 Task: Create New Vendor with Vendor Name: Sheaffer, Billing Address Line1: 241 South Applegate St., Billing Address Line2: Wayne, Billing Address Line3: TX 77904
Action: Mouse moved to (201, 34)
Screenshot: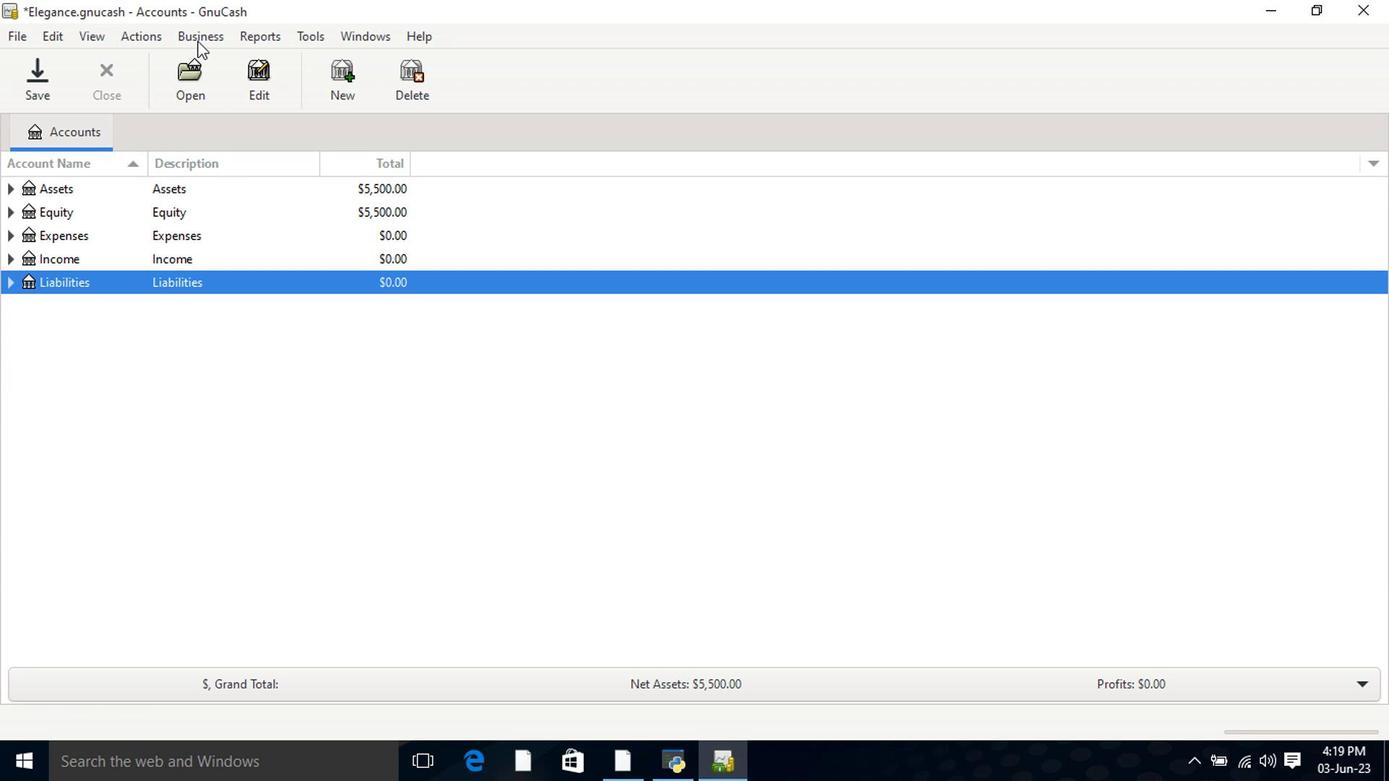 
Action: Mouse pressed left at (201, 34)
Screenshot: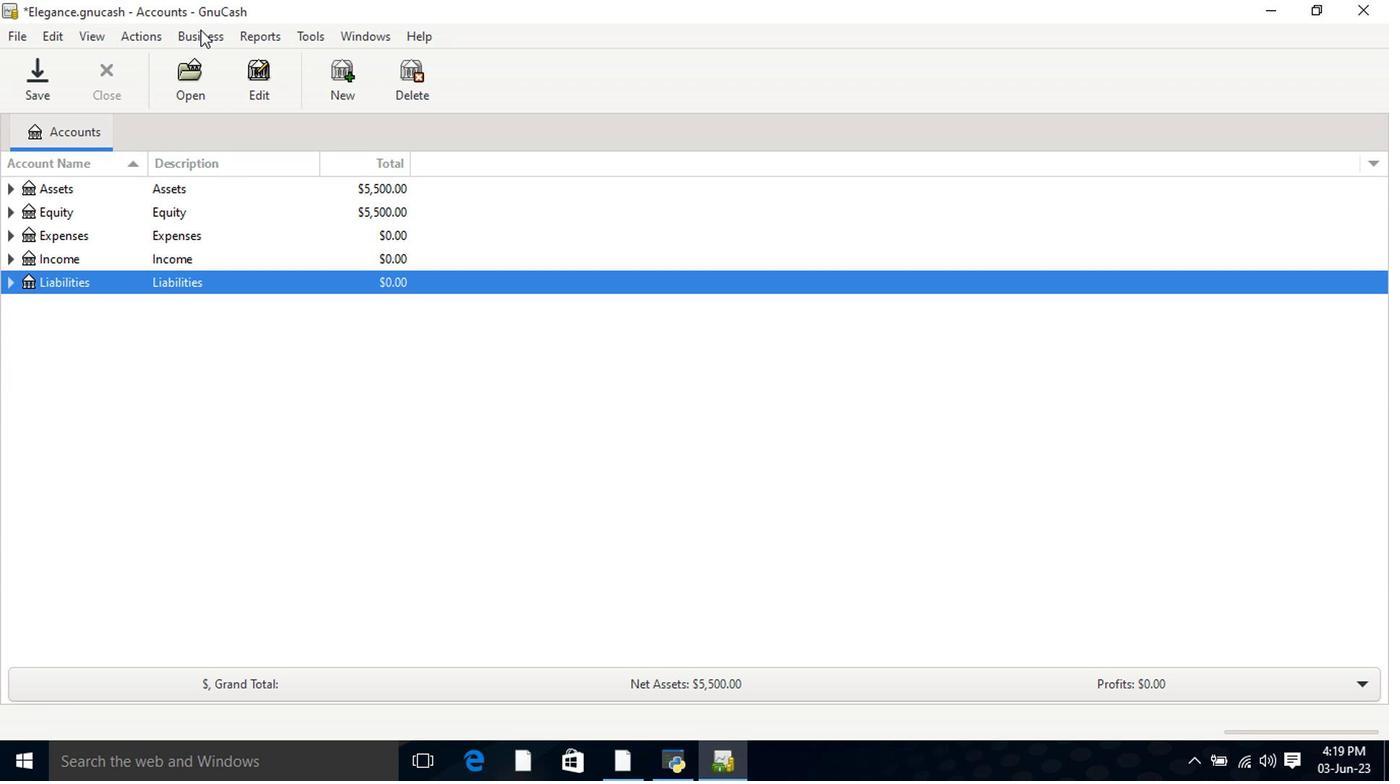 
Action: Mouse moved to (206, 83)
Screenshot: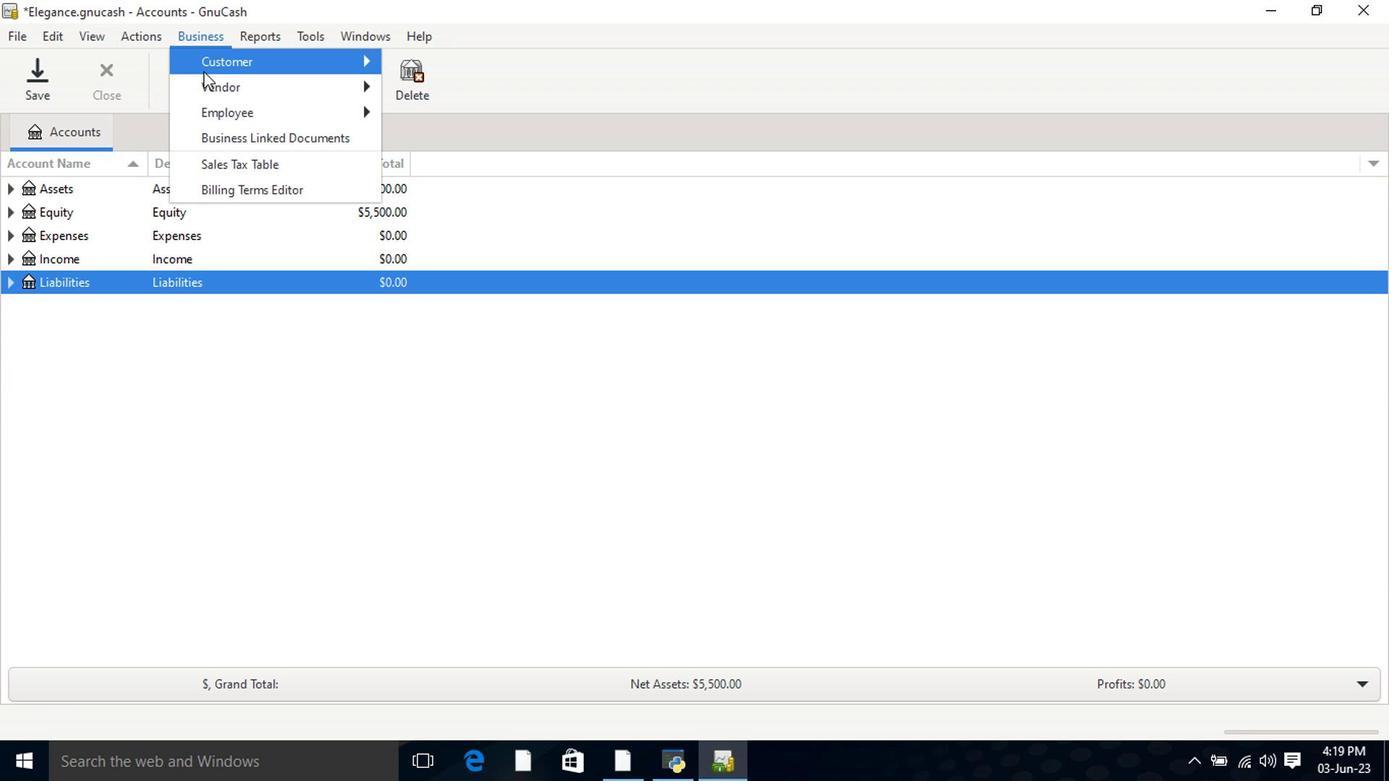 
Action: Mouse pressed left at (206, 83)
Screenshot: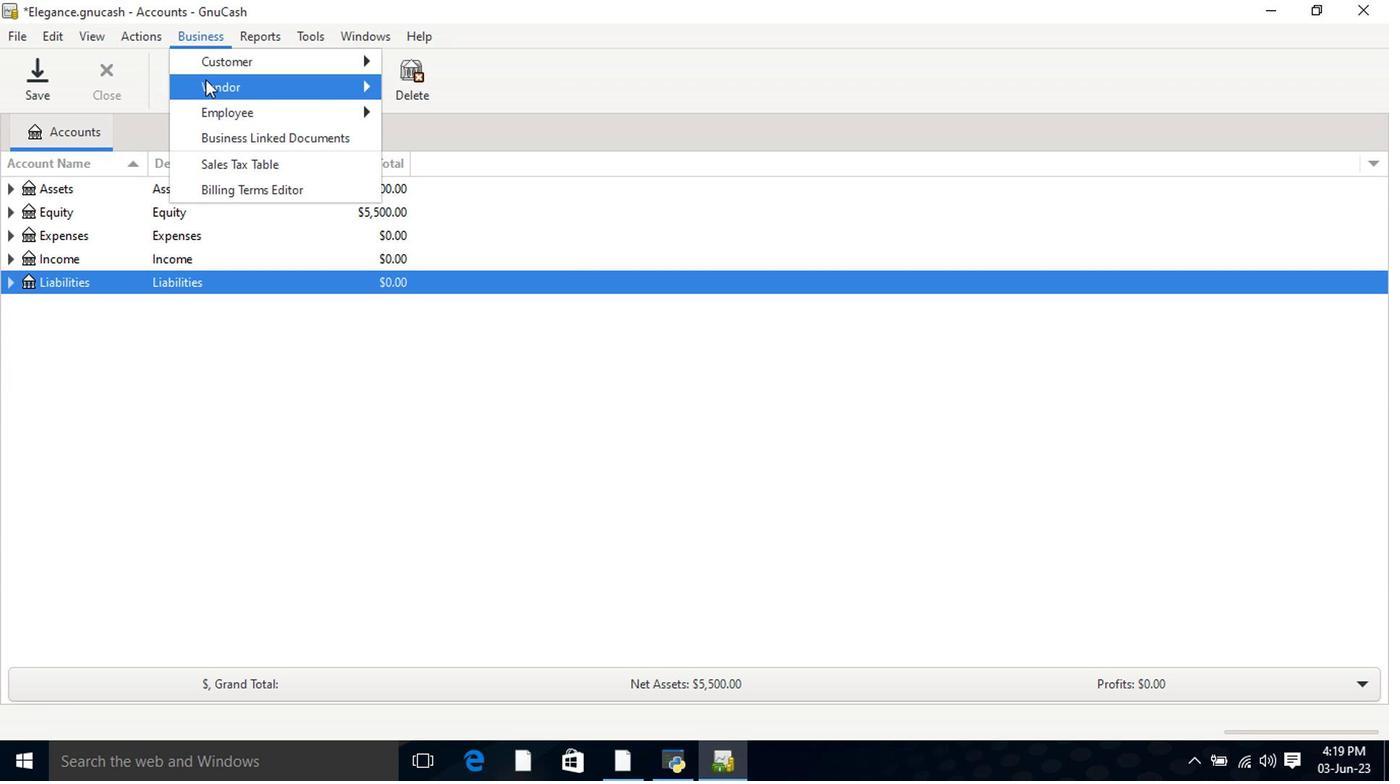 
Action: Mouse moved to (419, 112)
Screenshot: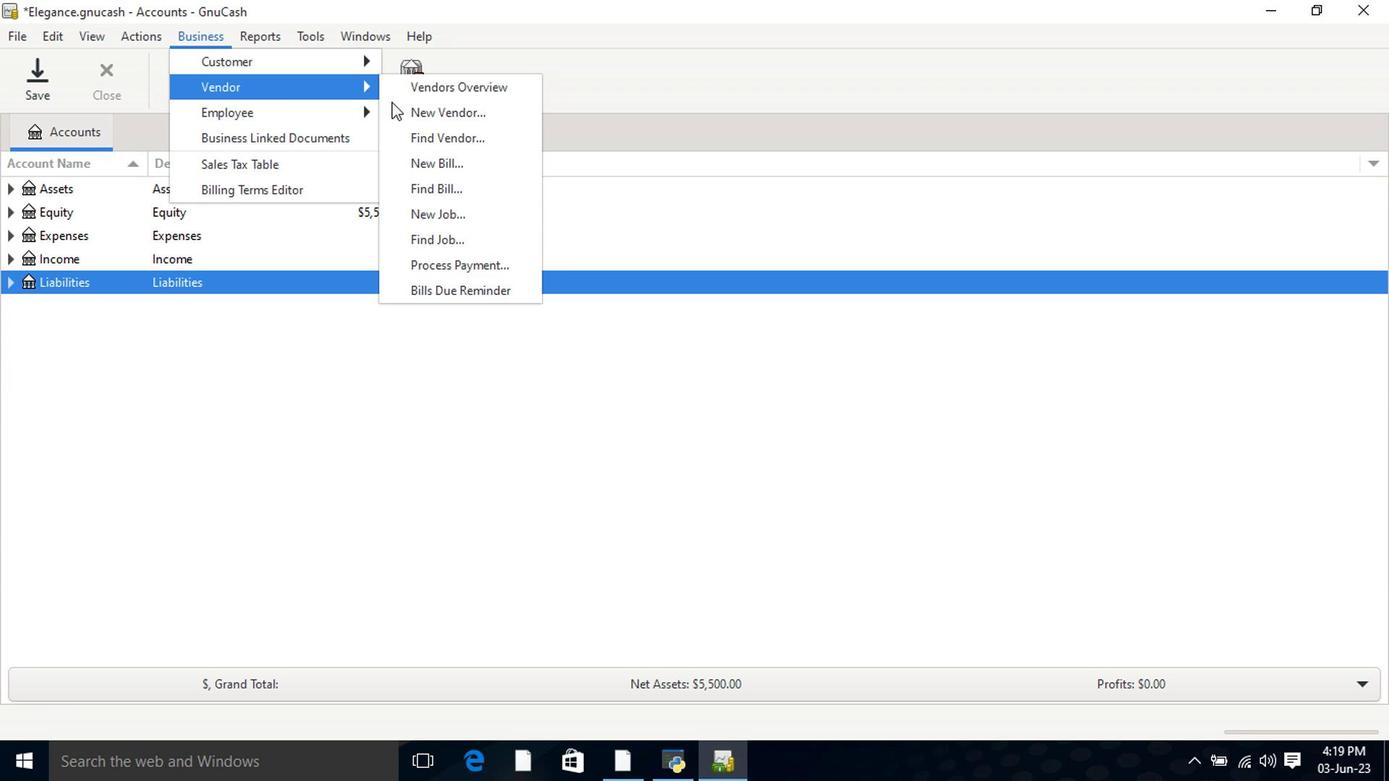 
Action: Mouse pressed left at (419, 112)
Screenshot: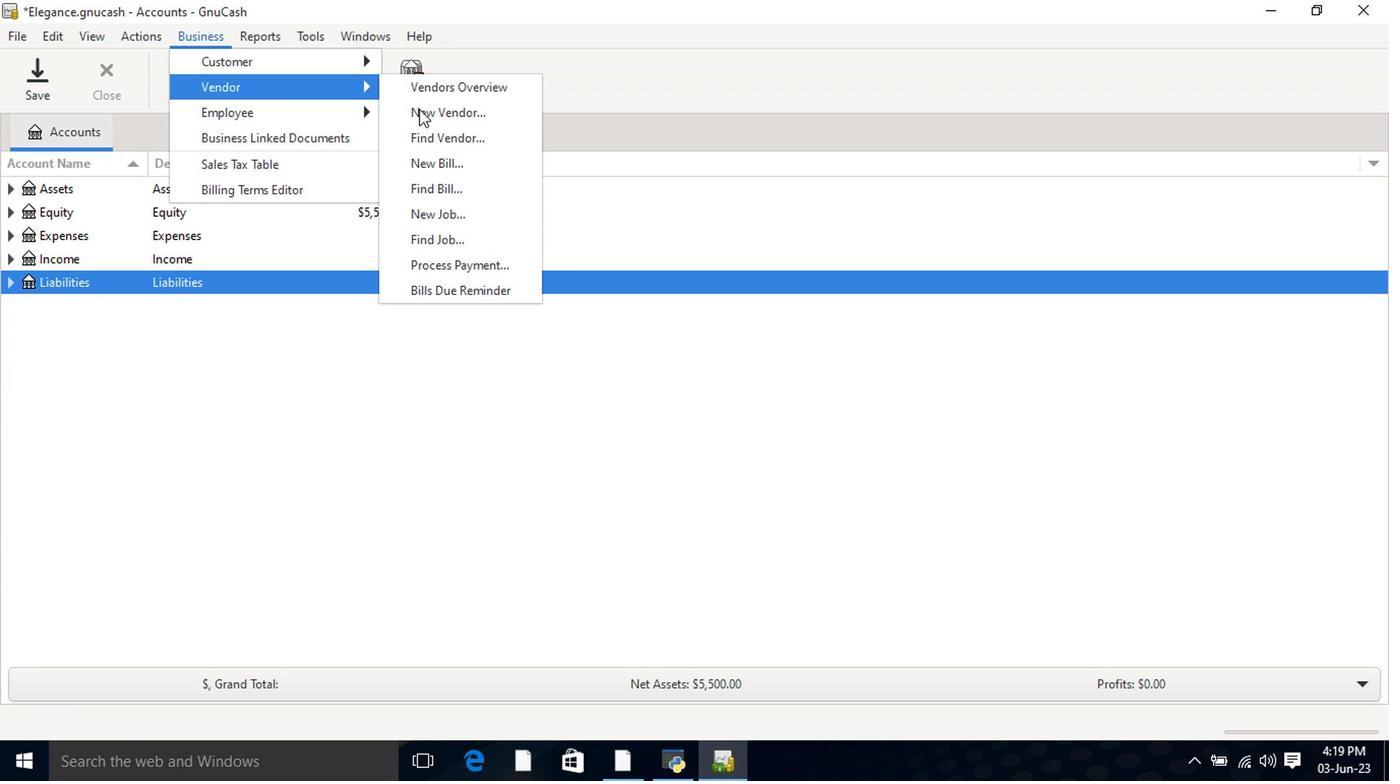 
Action: Mouse moved to (700, 231)
Screenshot: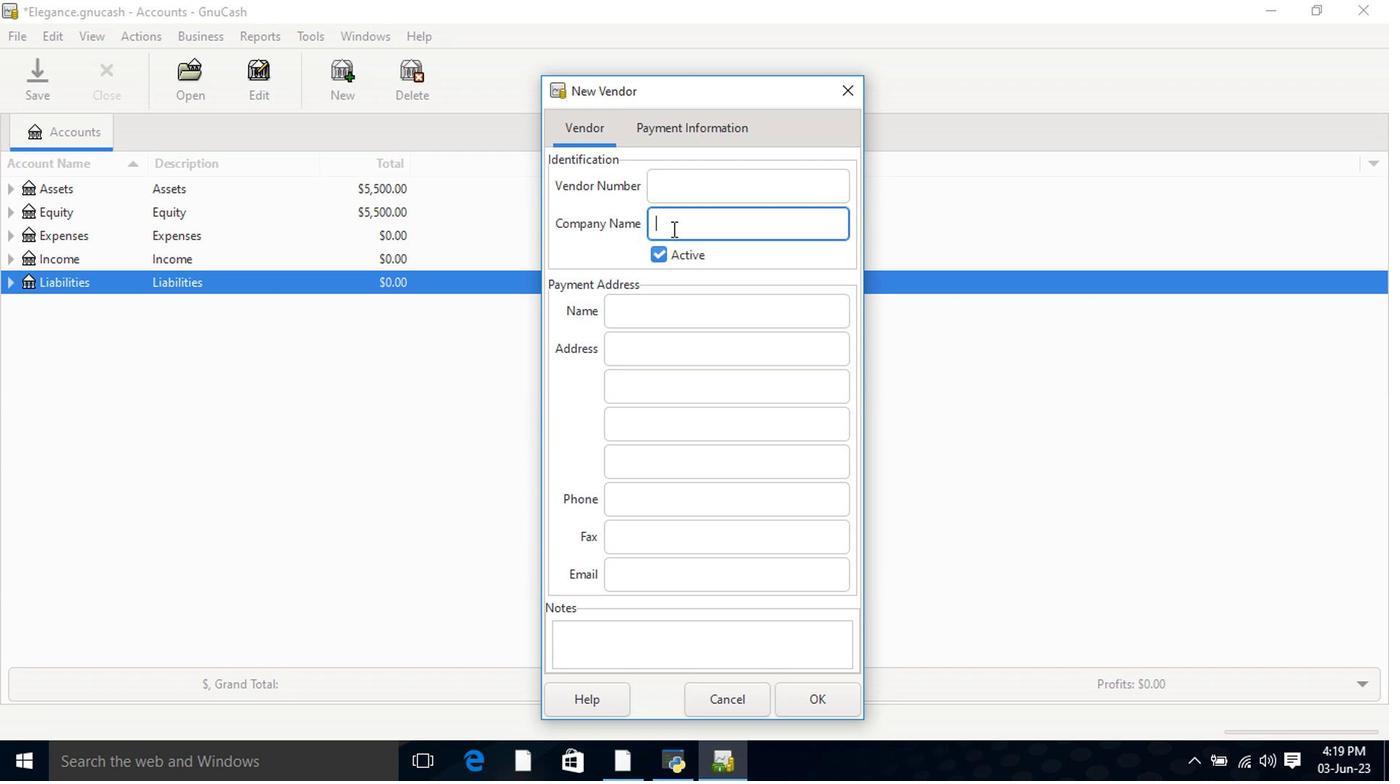 
Action: Key pressed <Key.shift>Sheaffer<Key.tab><Key.tab><Key.tab>241<Key.space><Key.shift>South<Key.space><Key.shift>Applegate<Key.space><Key.shift>St.<Key.tab><Key.shift>Wayne<Key.tab><Key.shift>TX<Key.space>77904<Key.tab><Key.tab>
Screenshot: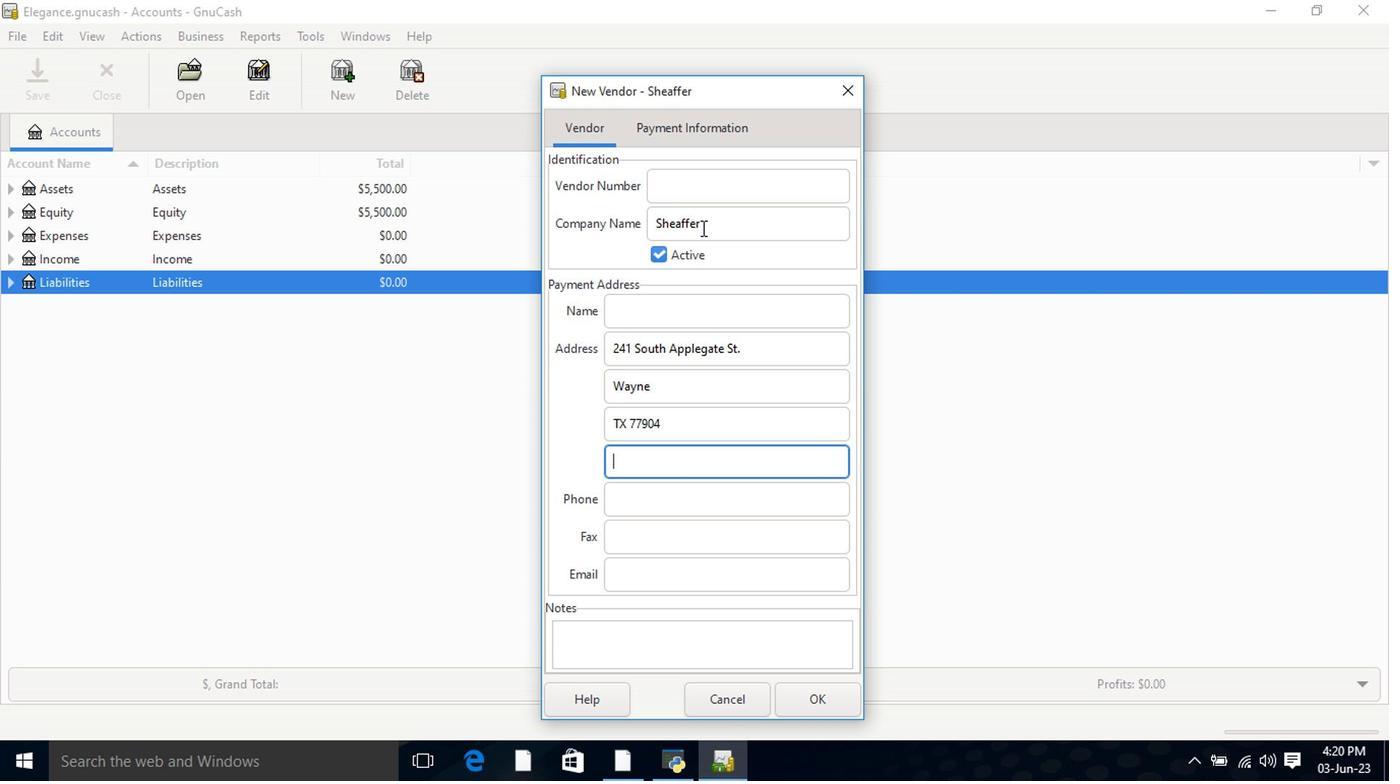 
Action: Mouse moved to (697, 135)
Screenshot: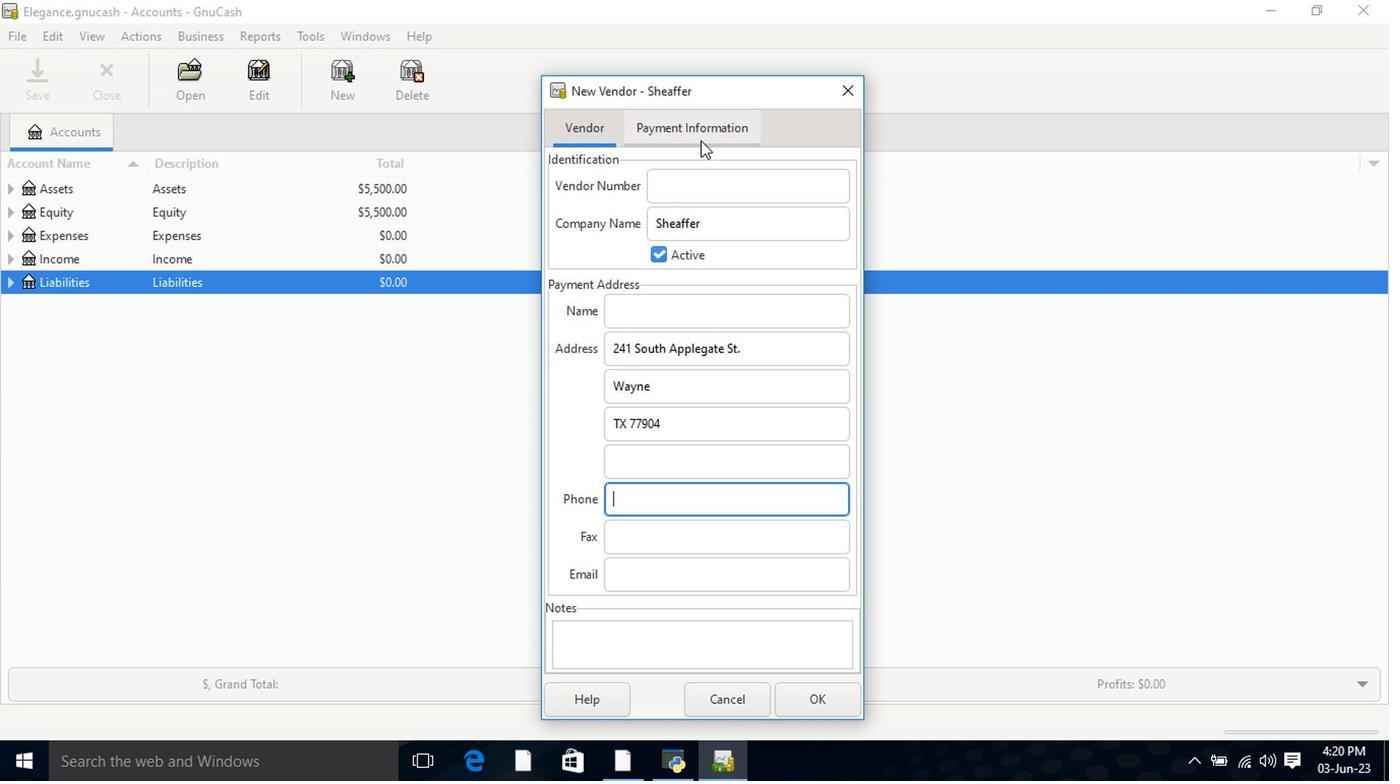 
Action: Mouse pressed left at (697, 135)
Screenshot: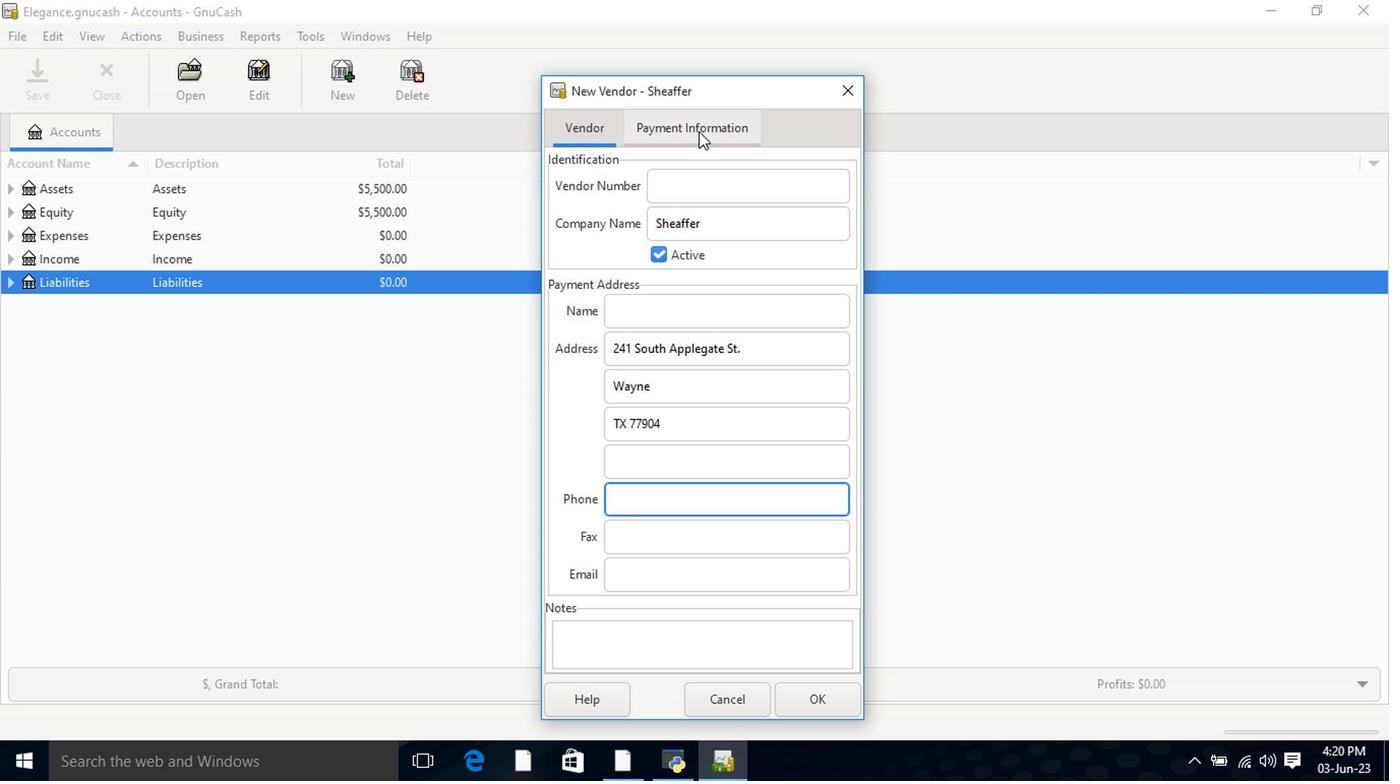 
Action: Mouse moved to (821, 692)
Screenshot: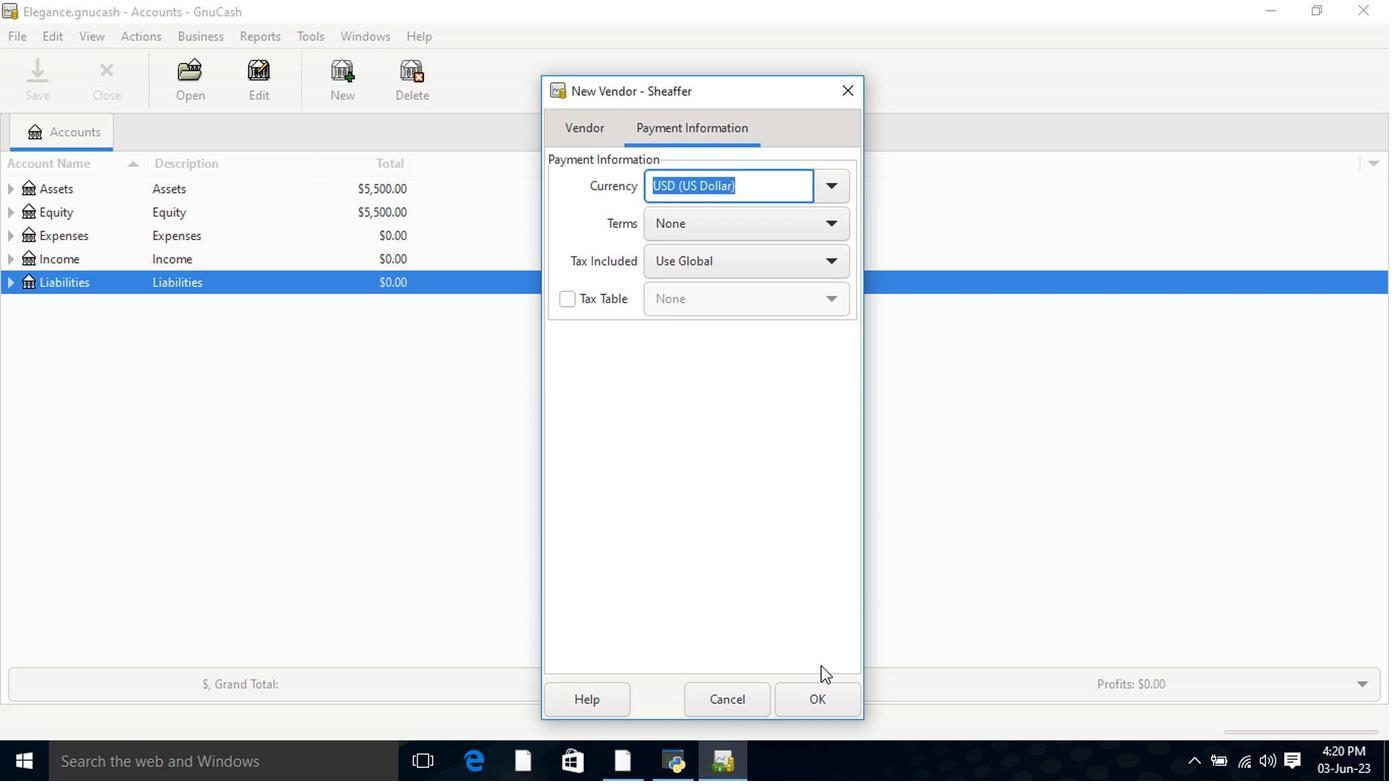 
Action: Mouse pressed left at (821, 692)
Screenshot: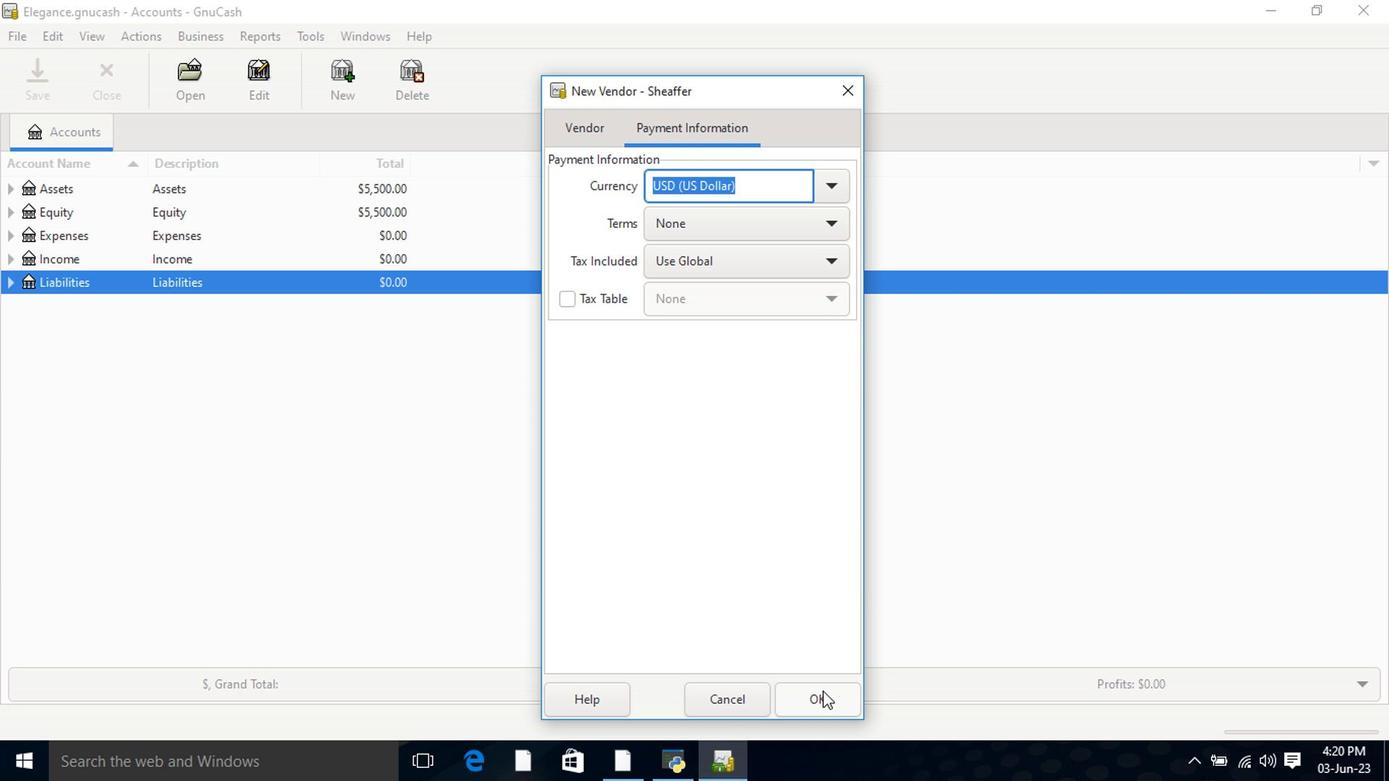 
Action: Mouse moved to (821, 692)
Screenshot: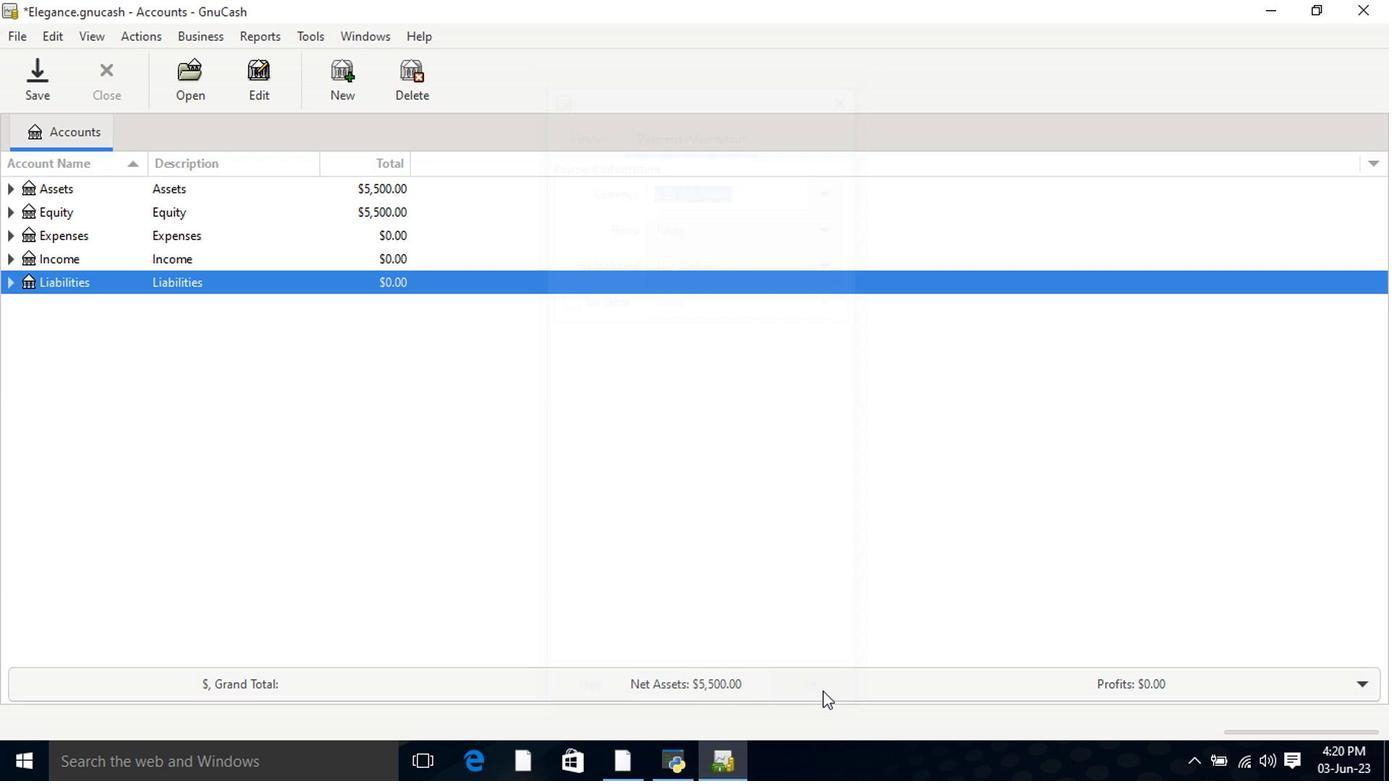 
